 Task: Create a rule from the Routing list, Task moved to a section -> Set Priority in the project TowardForge , set the section as Done clear the priority.
Action: Mouse moved to (64, 322)
Screenshot: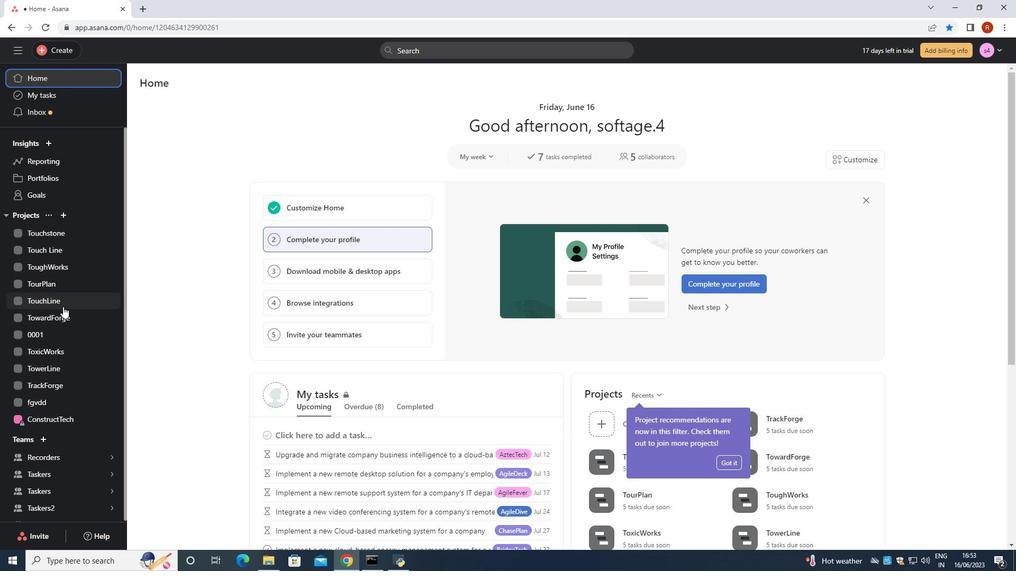 
Action: Mouse pressed left at (64, 322)
Screenshot: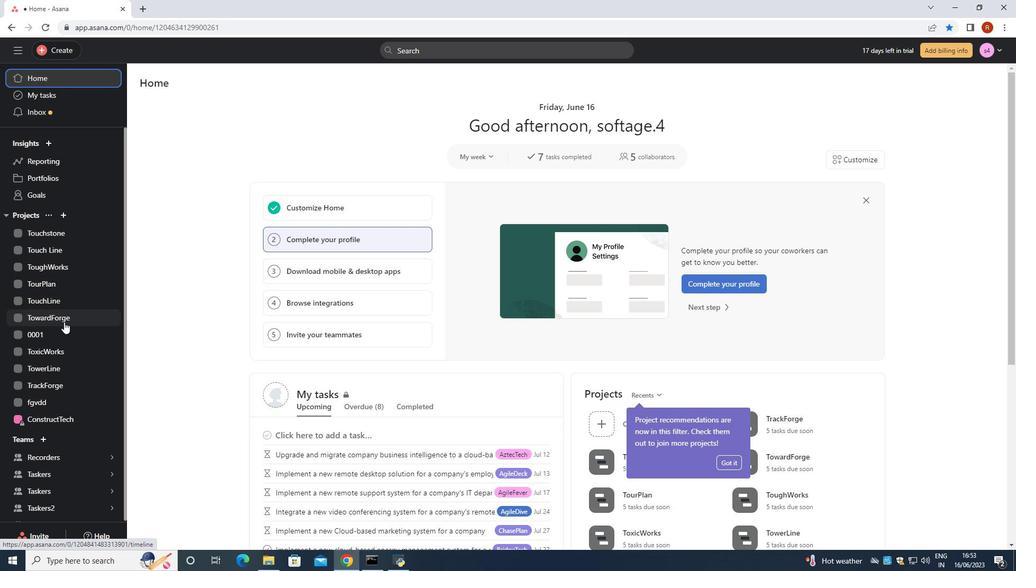 
Action: Mouse moved to (987, 86)
Screenshot: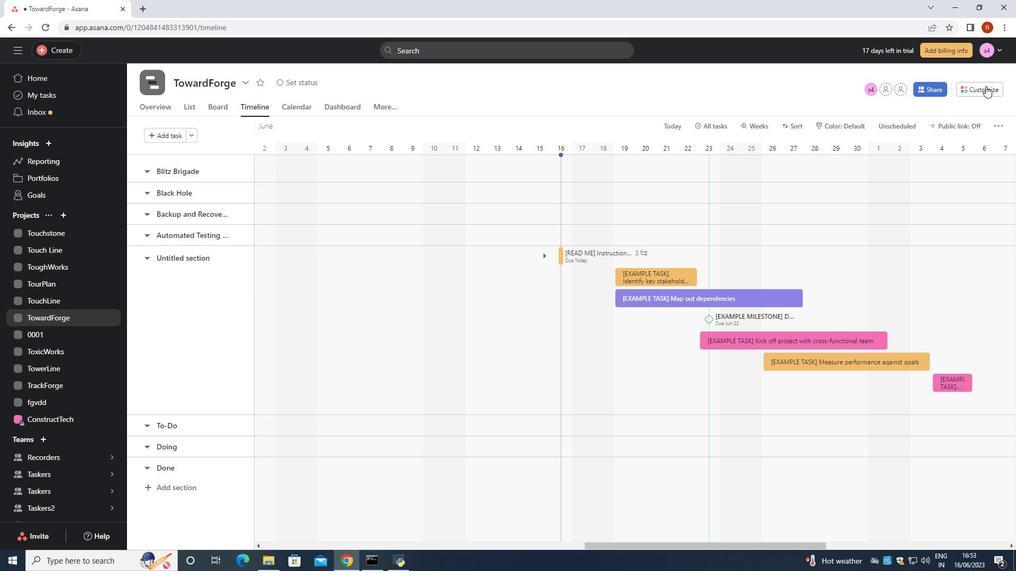 
Action: Mouse pressed left at (987, 86)
Screenshot: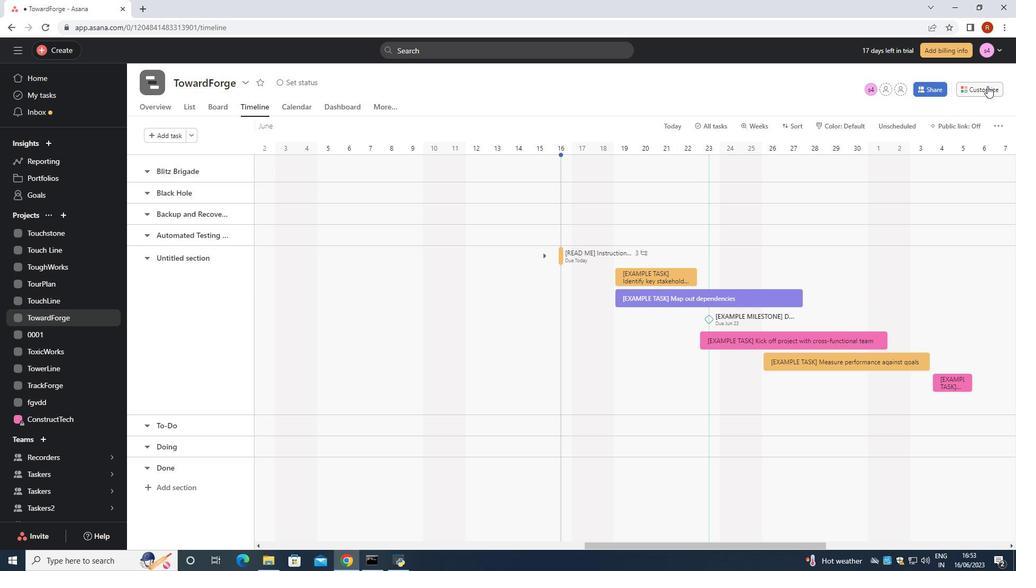 
Action: Mouse moved to (799, 242)
Screenshot: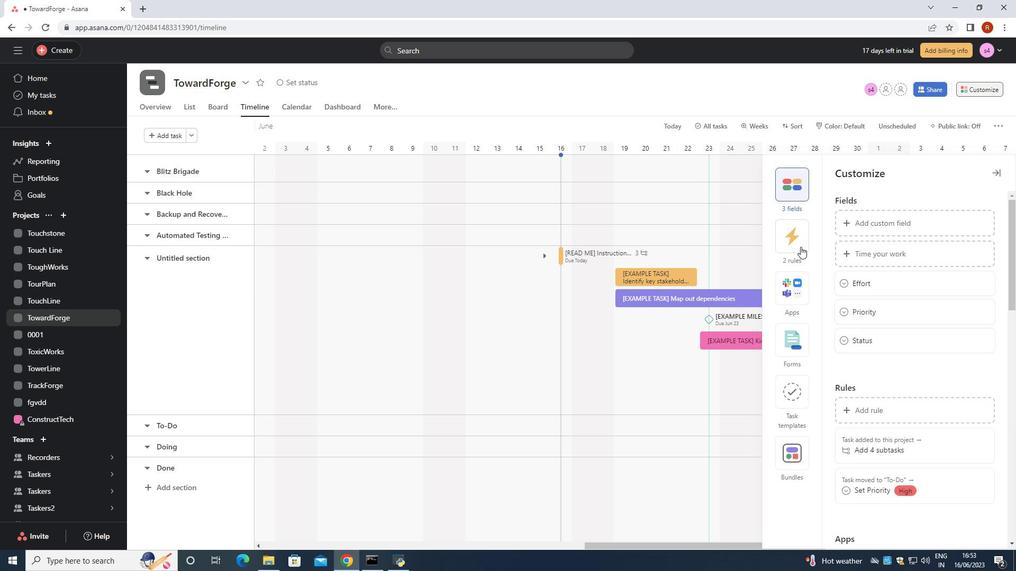 
Action: Mouse pressed left at (799, 242)
Screenshot: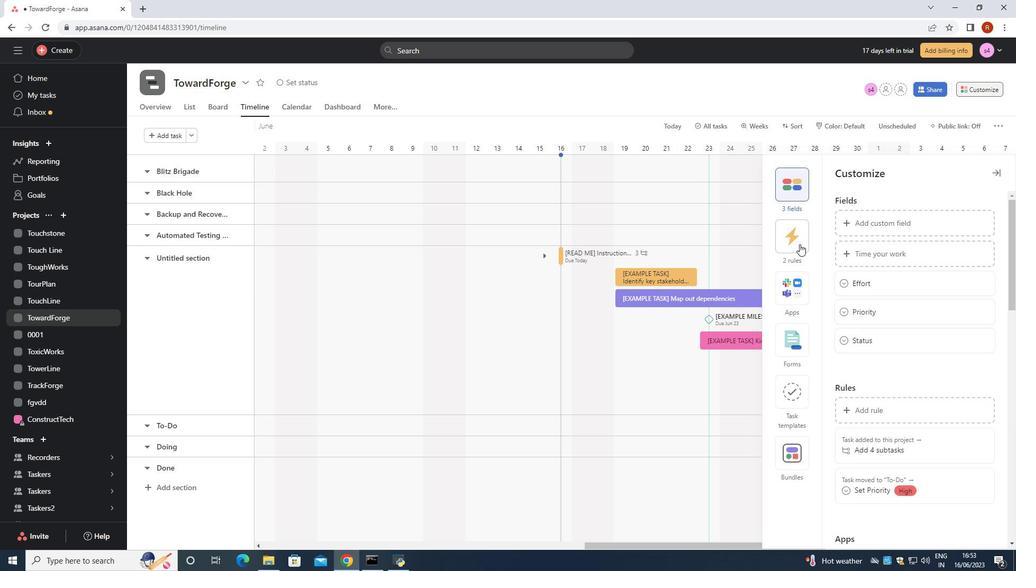 
Action: Mouse moved to (870, 223)
Screenshot: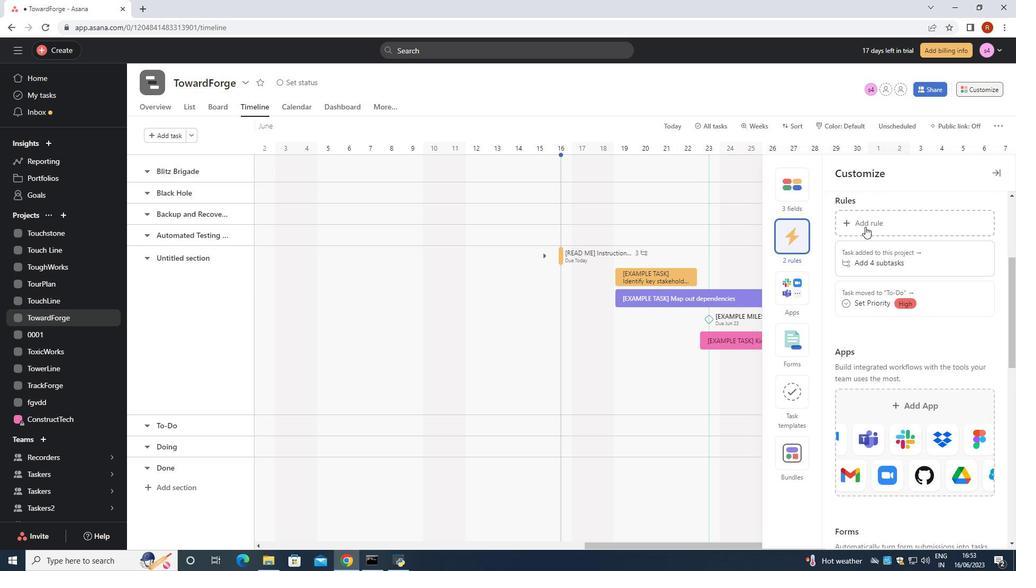 
Action: Mouse pressed left at (870, 223)
Screenshot: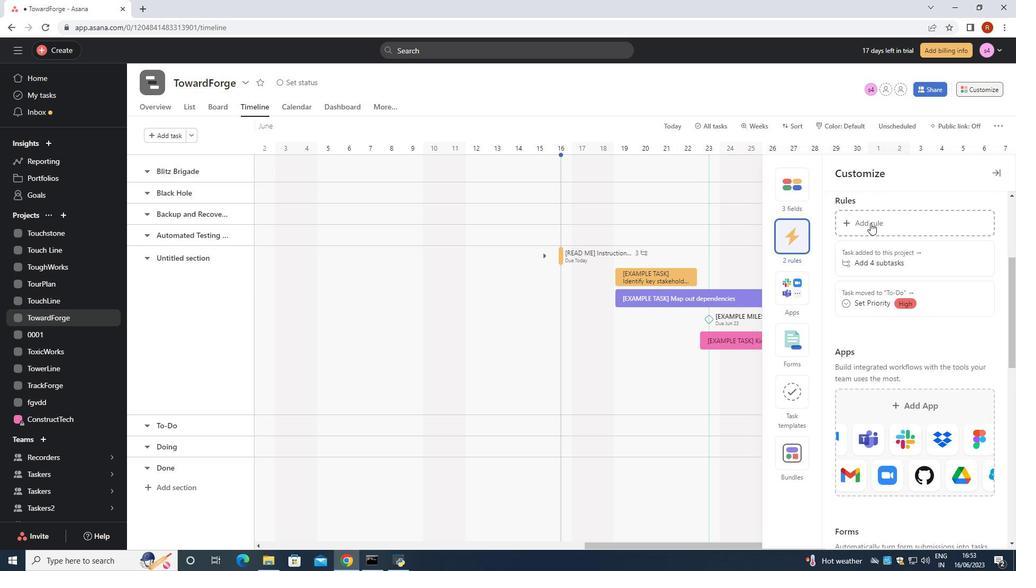 
Action: Mouse moved to (218, 142)
Screenshot: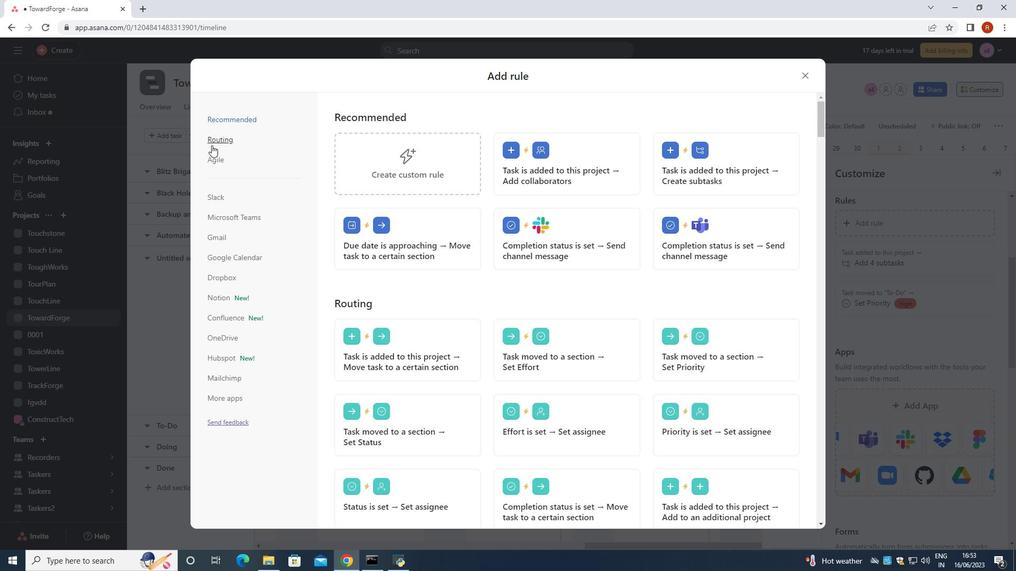 
Action: Mouse pressed left at (218, 142)
Screenshot: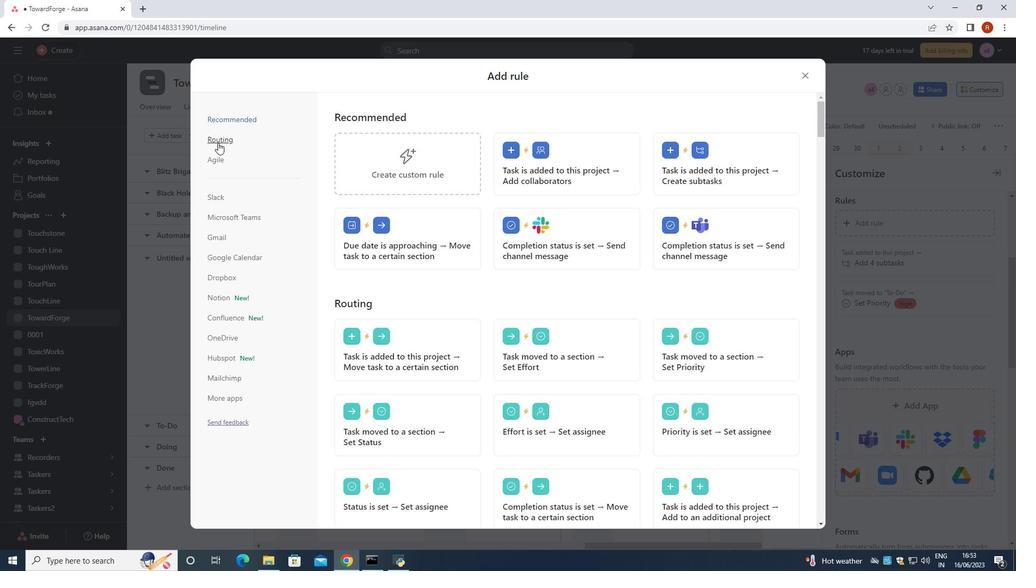 
Action: Mouse moved to (710, 161)
Screenshot: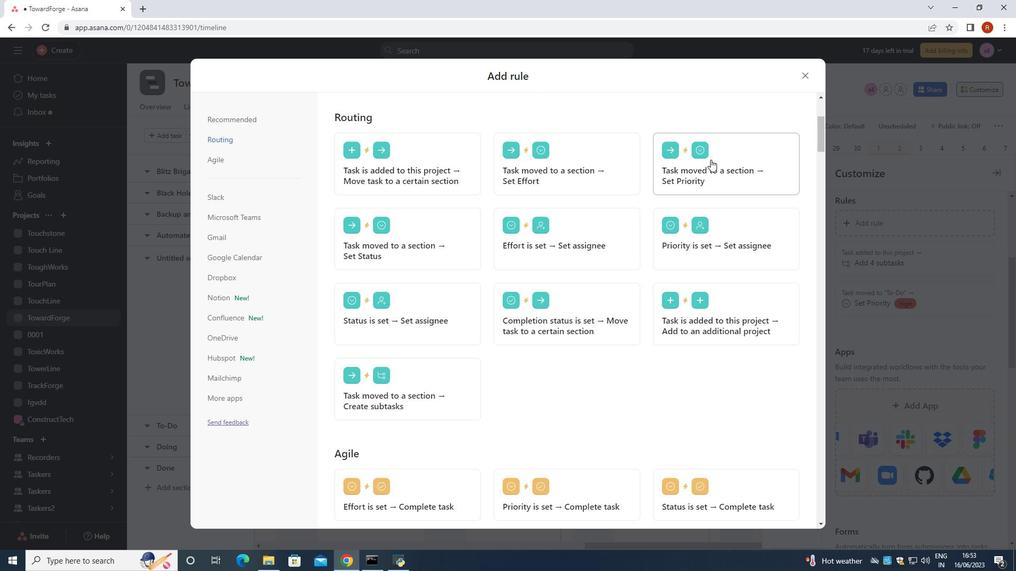 
Action: Mouse pressed left at (710, 161)
Screenshot: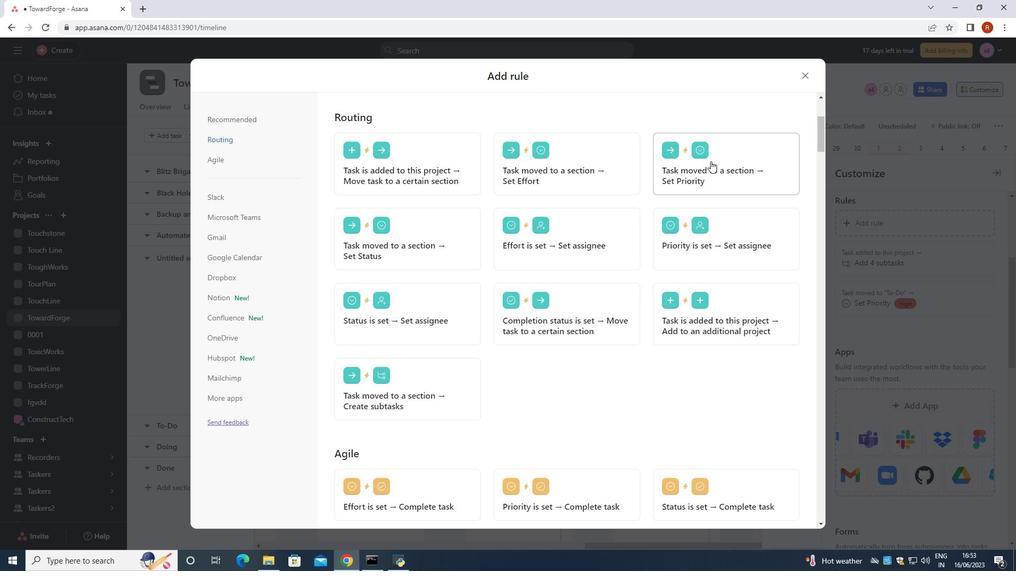 
Action: Mouse moved to (428, 289)
Screenshot: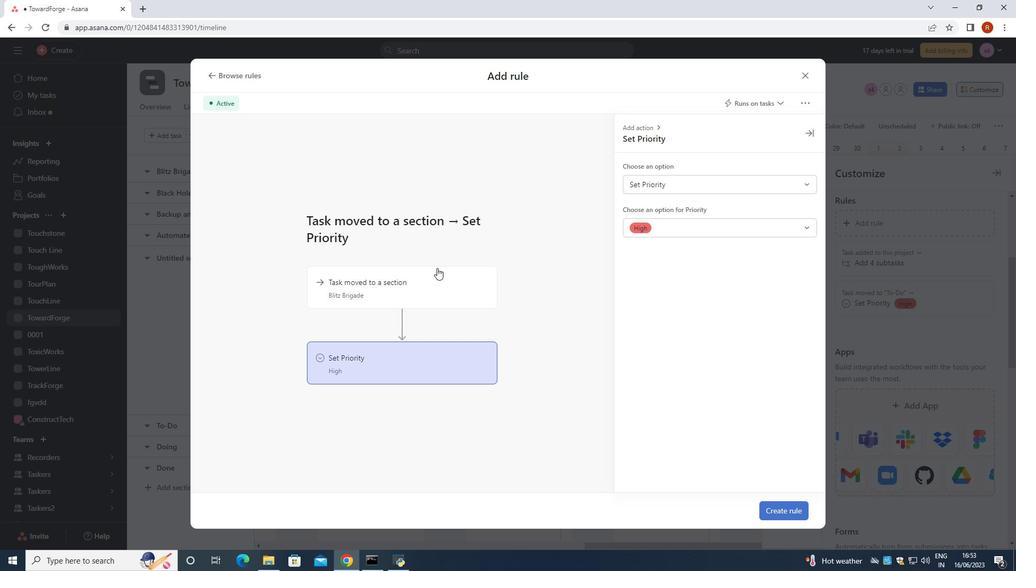 
Action: Mouse pressed left at (428, 289)
Screenshot: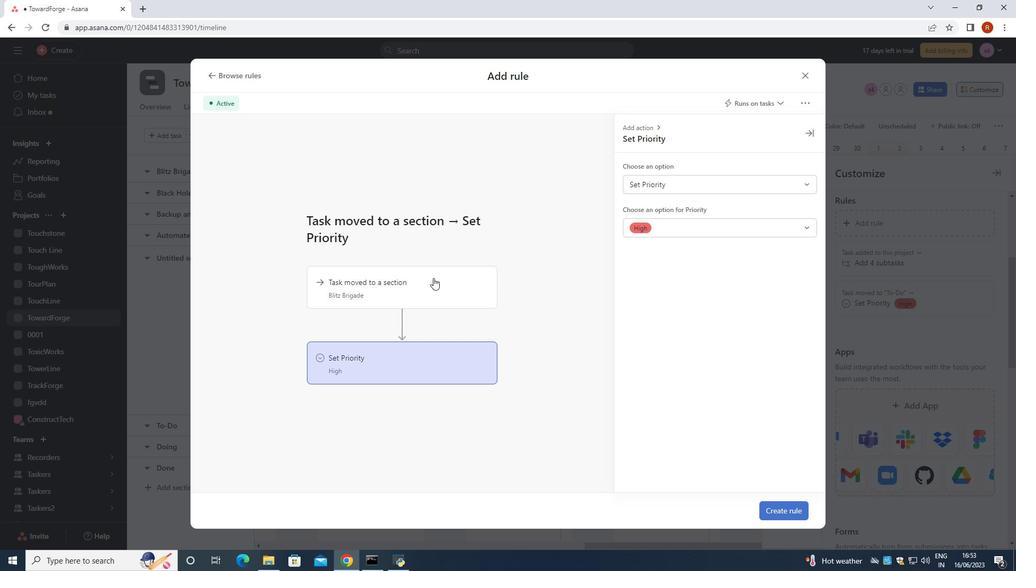 
Action: Mouse moved to (781, 179)
Screenshot: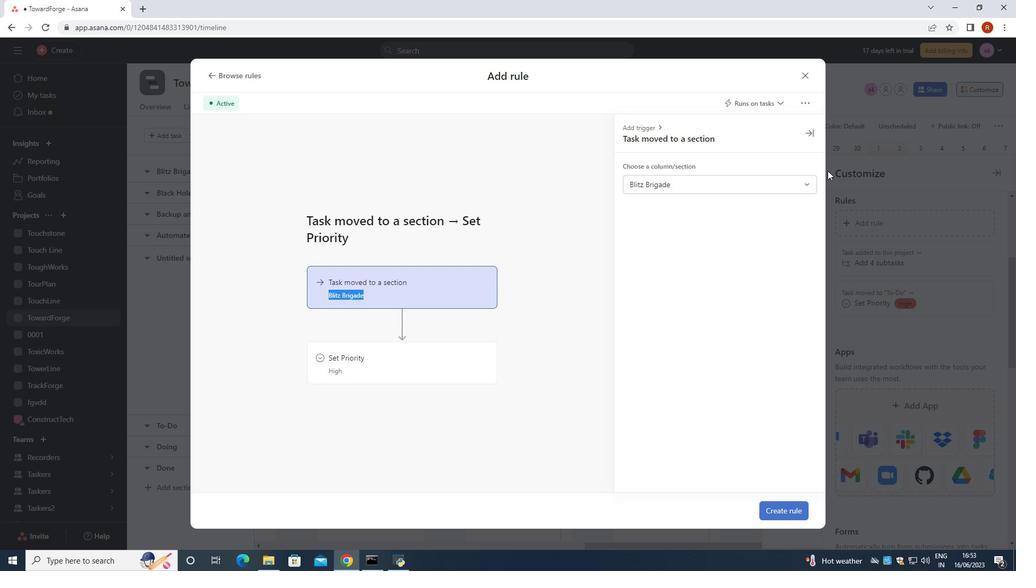 
Action: Mouse pressed left at (781, 179)
Screenshot: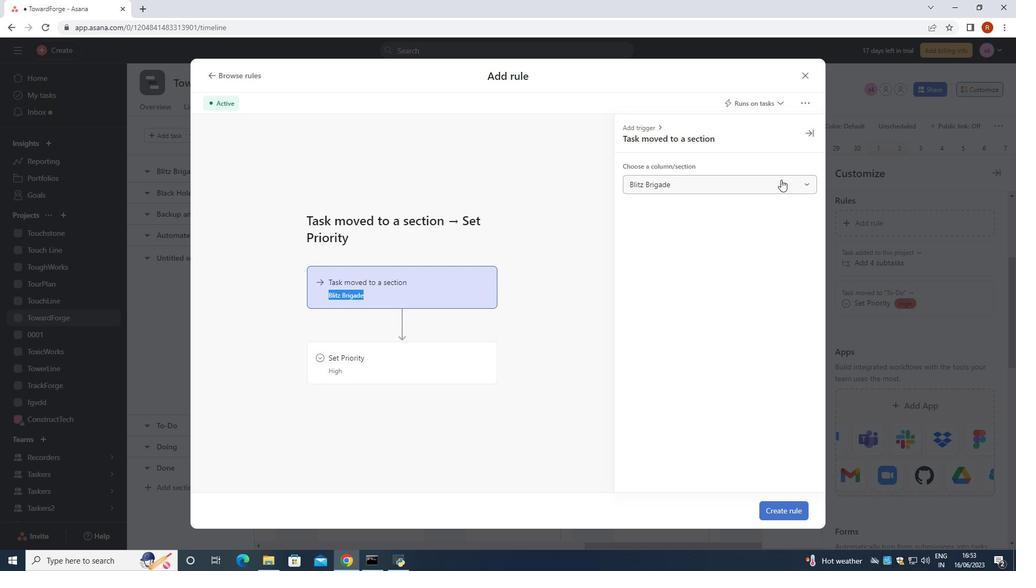 
Action: Mouse moved to (661, 342)
Screenshot: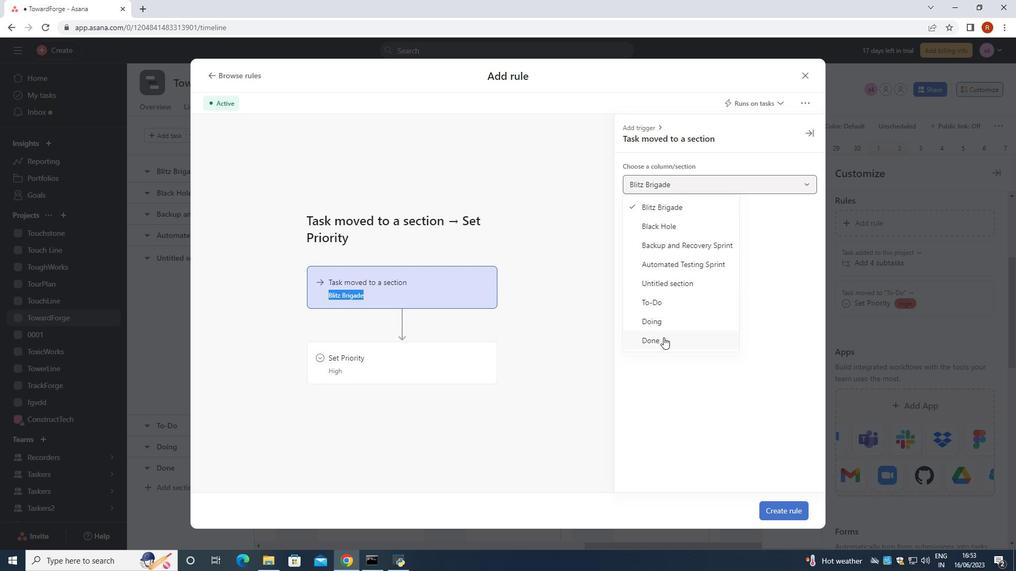 
Action: Mouse pressed left at (661, 342)
Screenshot: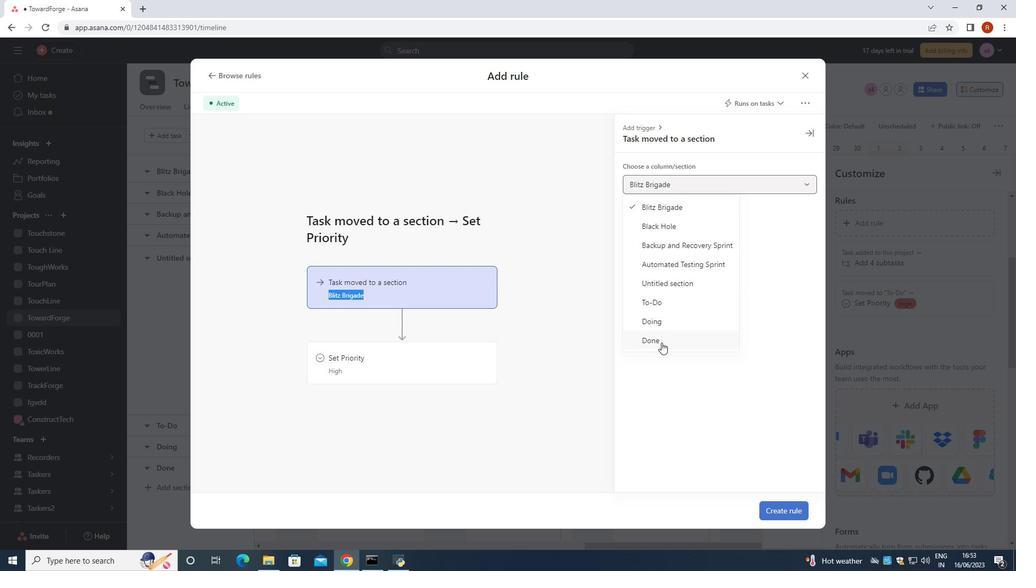 
Action: Mouse moved to (405, 372)
Screenshot: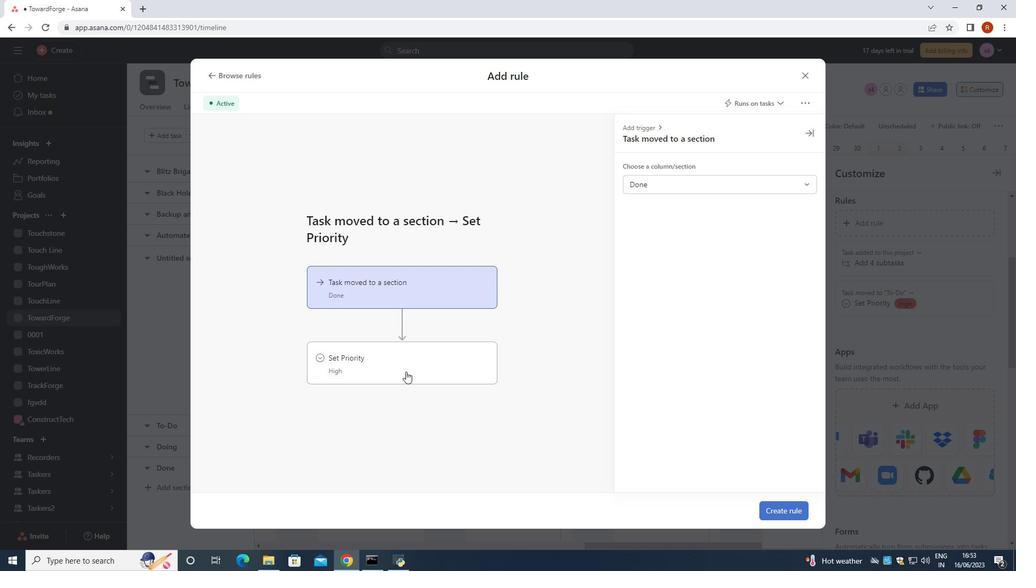 
Action: Mouse pressed left at (405, 372)
Screenshot: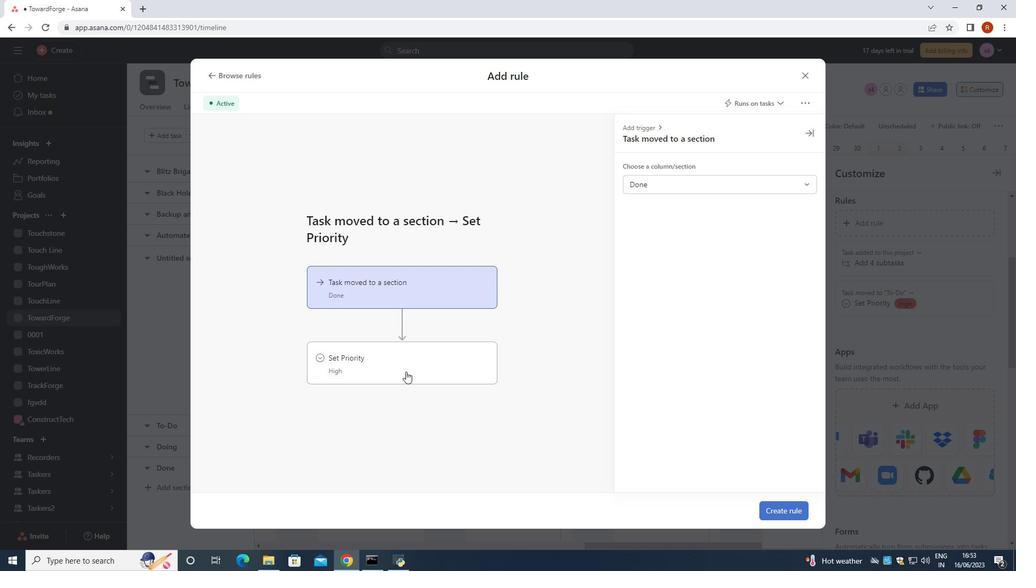 
Action: Mouse moved to (812, 227)
Screenshot: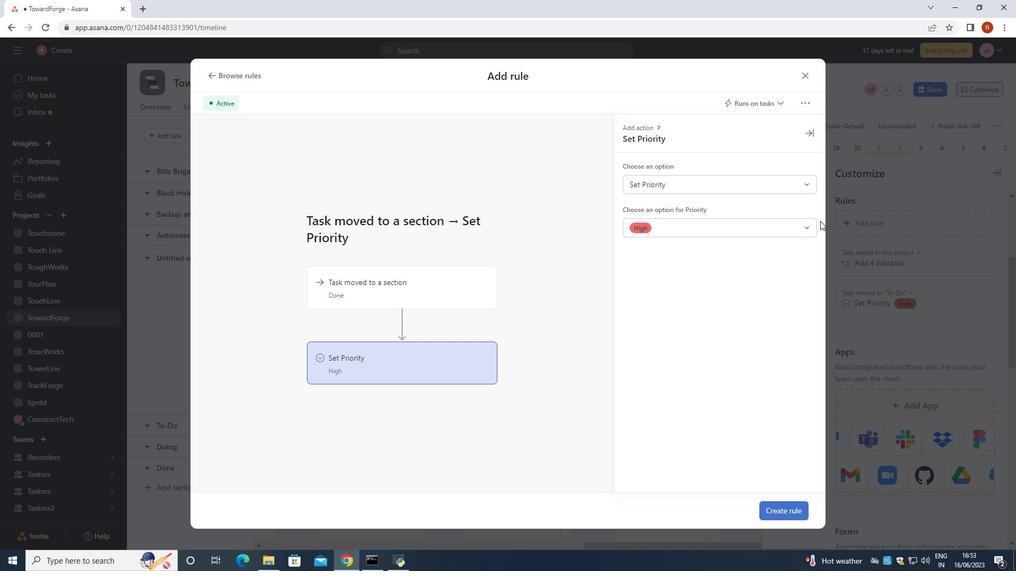 
Action: Mouse pressed left at (812, 227)
Screenshot: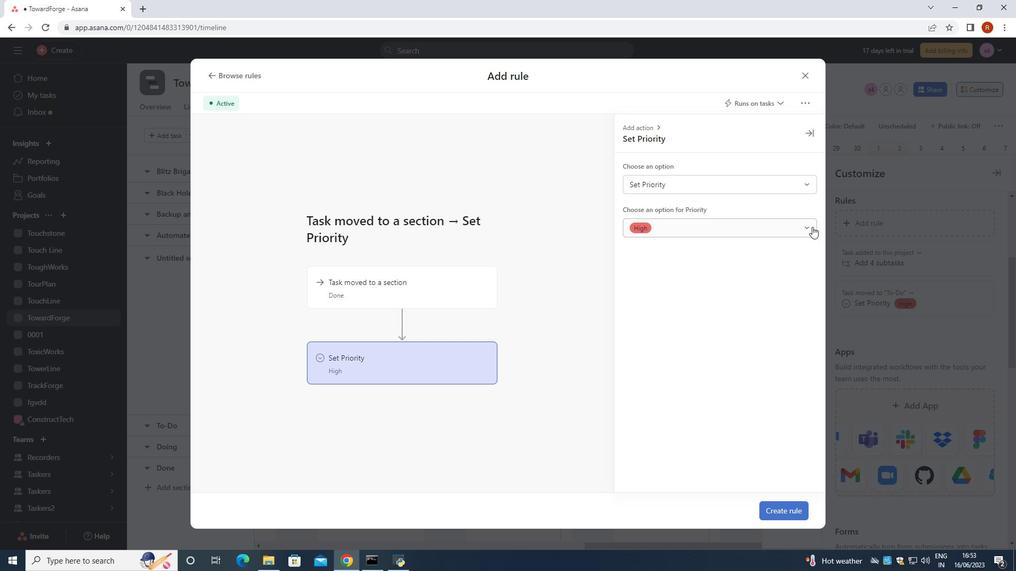 
Action: Mouse moved to (647, 250)
Screenshot: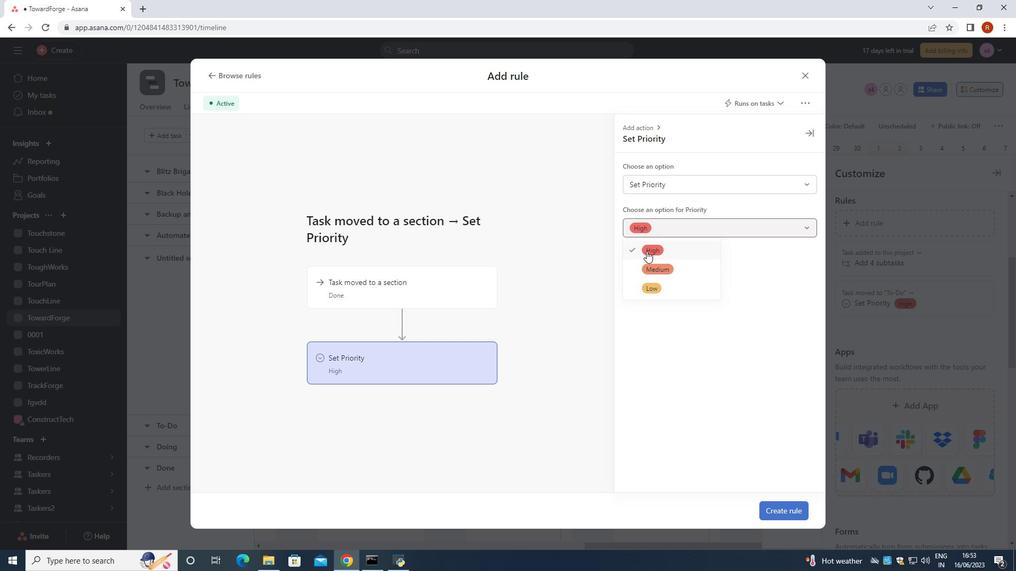 
Action: Mouse pressed left at (647, 250)
Screenshot: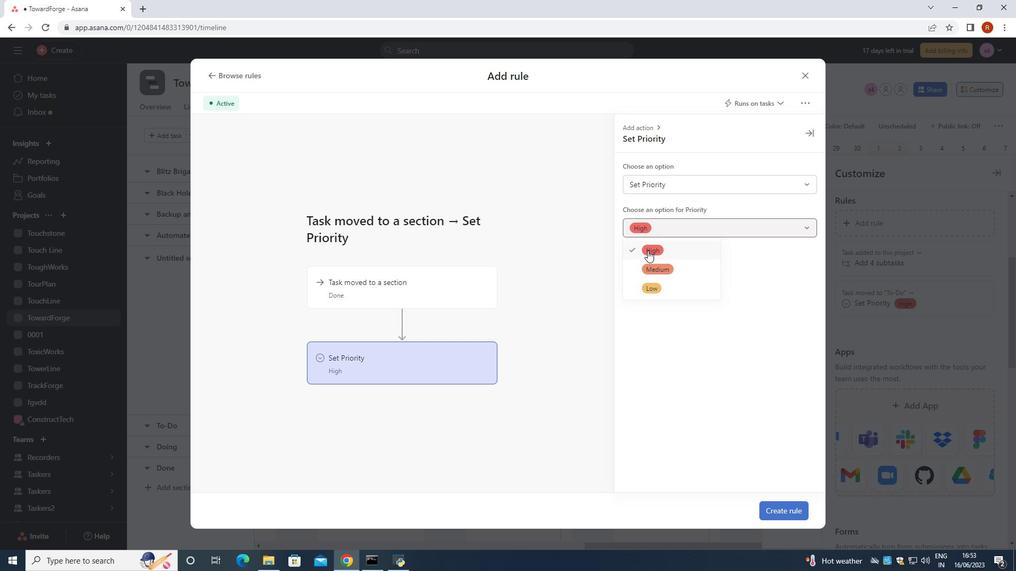 
Action: Mouse moved to (785, 505)
Screenshot: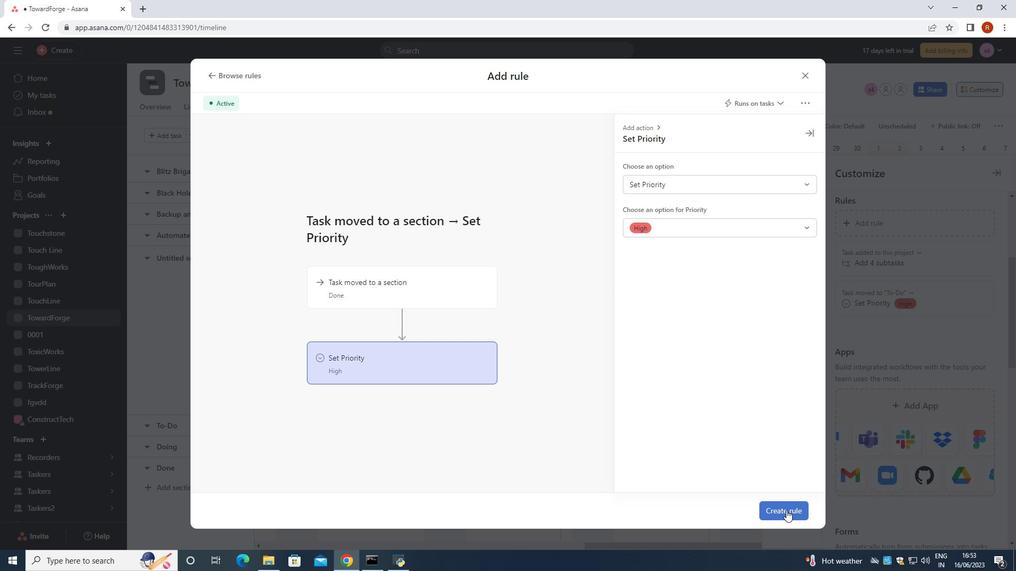
Action: Mouse pressed left at (785, 505)
Screenshot: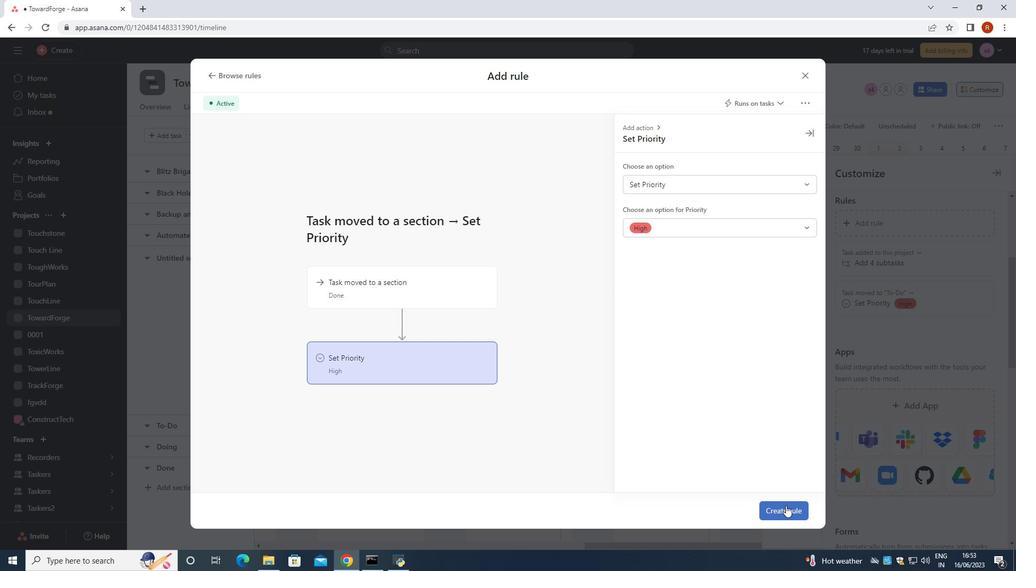 
Action: Mouse moved to (784, 504)
Screenshot: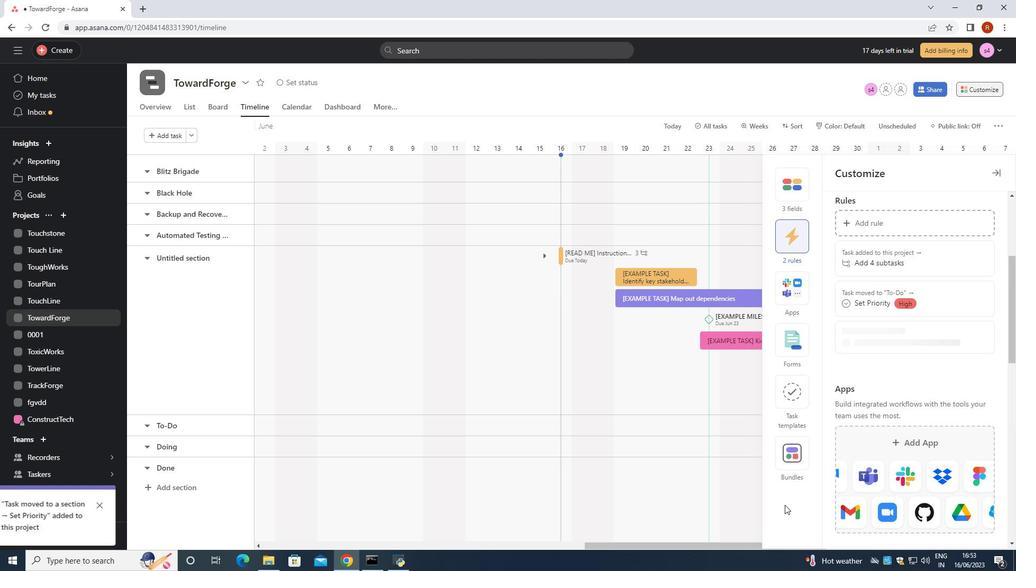 
